 Task: Show available start times in increments of 12 minutes.
Action: Mouse moved to (551, 297)
Screenshot: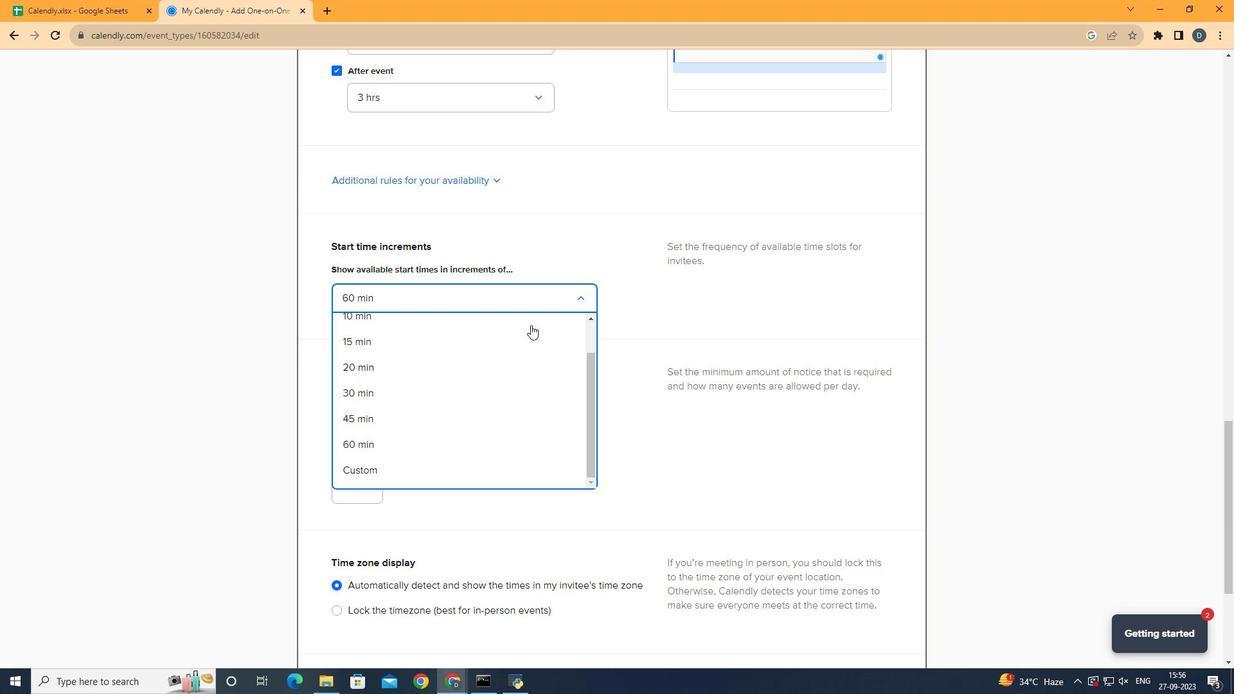 
Action: Mouse pressed left at (551, 297)
Screenshot: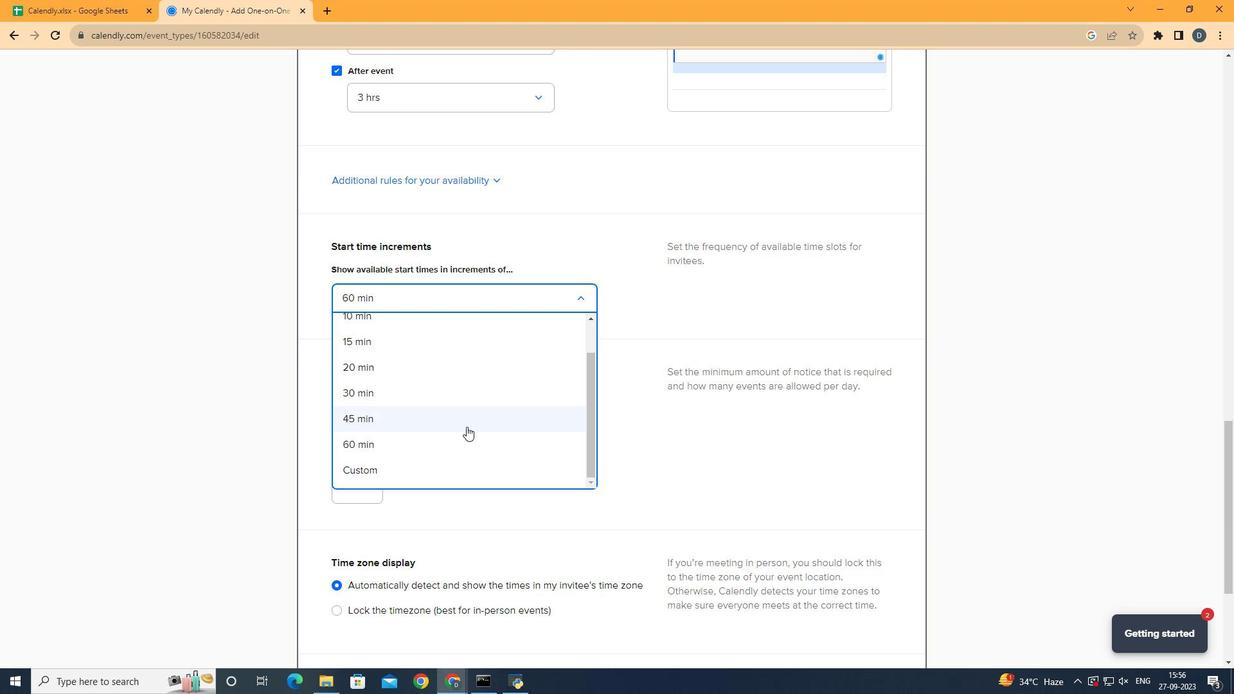 
Action: Mouse moved to (454, 479)
Screenshot: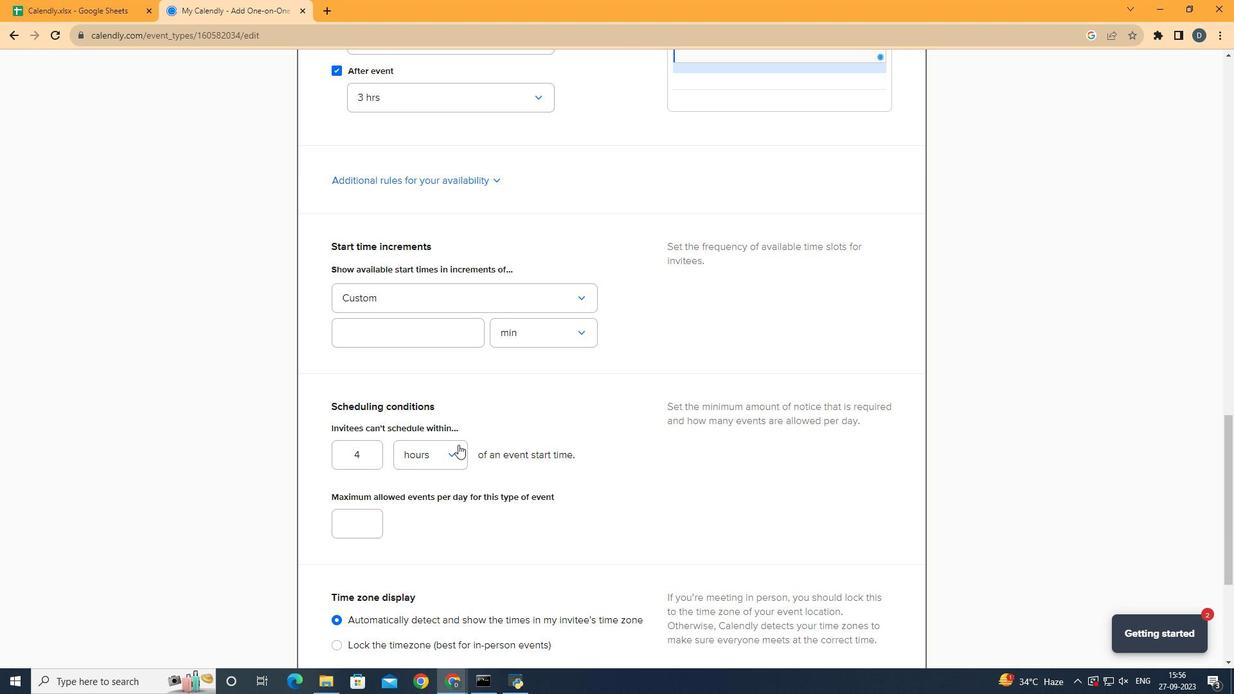 
Action: Mouse pressed left at (454, 479)
Screenshot: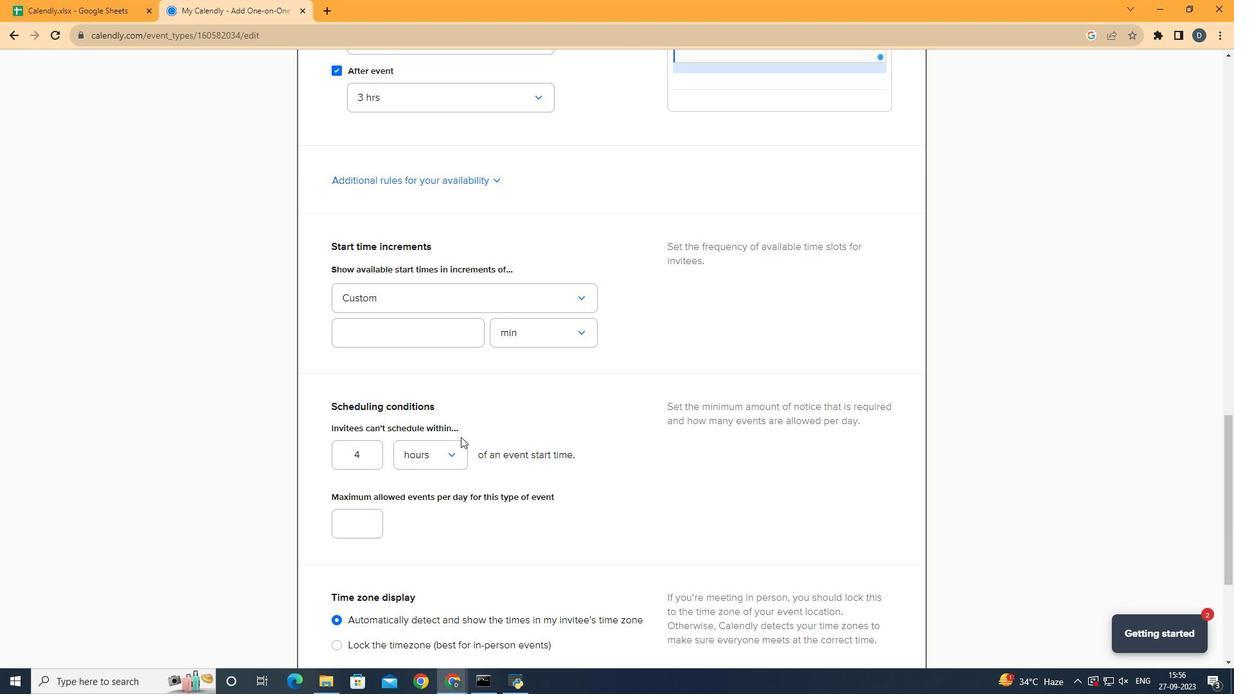 
Action: Mouse moved to (444, 330)
Screenshot: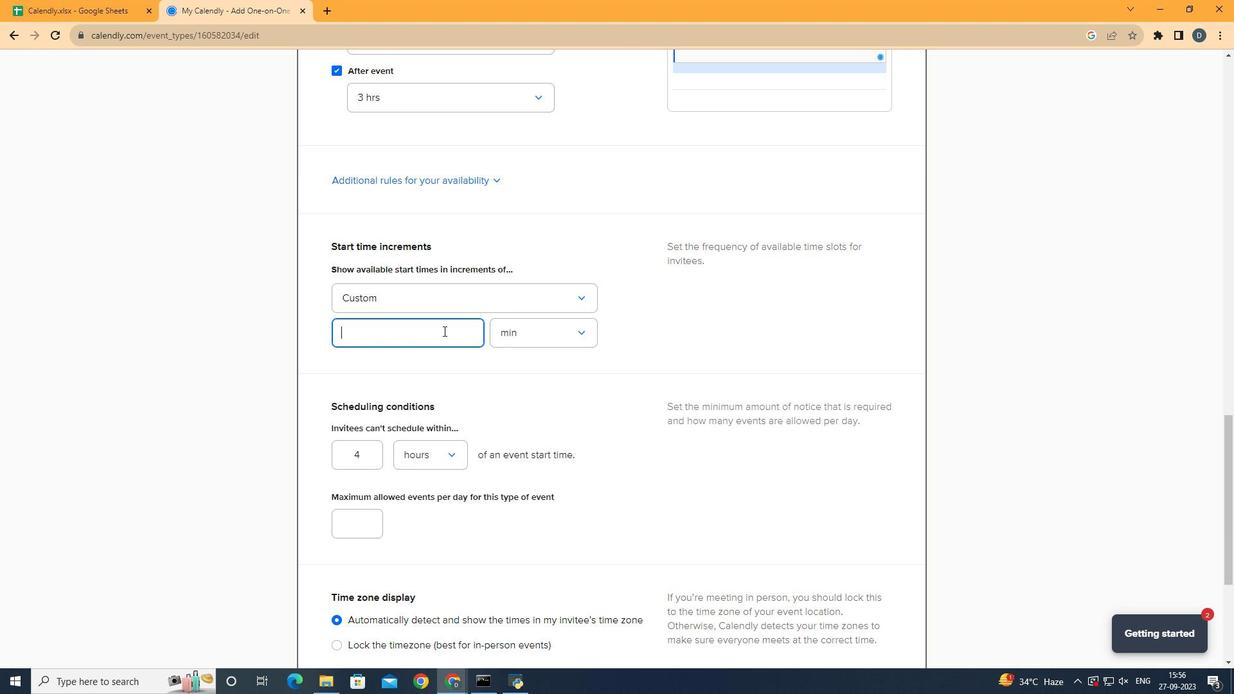 
Action: Mouse pressed left at (444, 330)
Screenshot: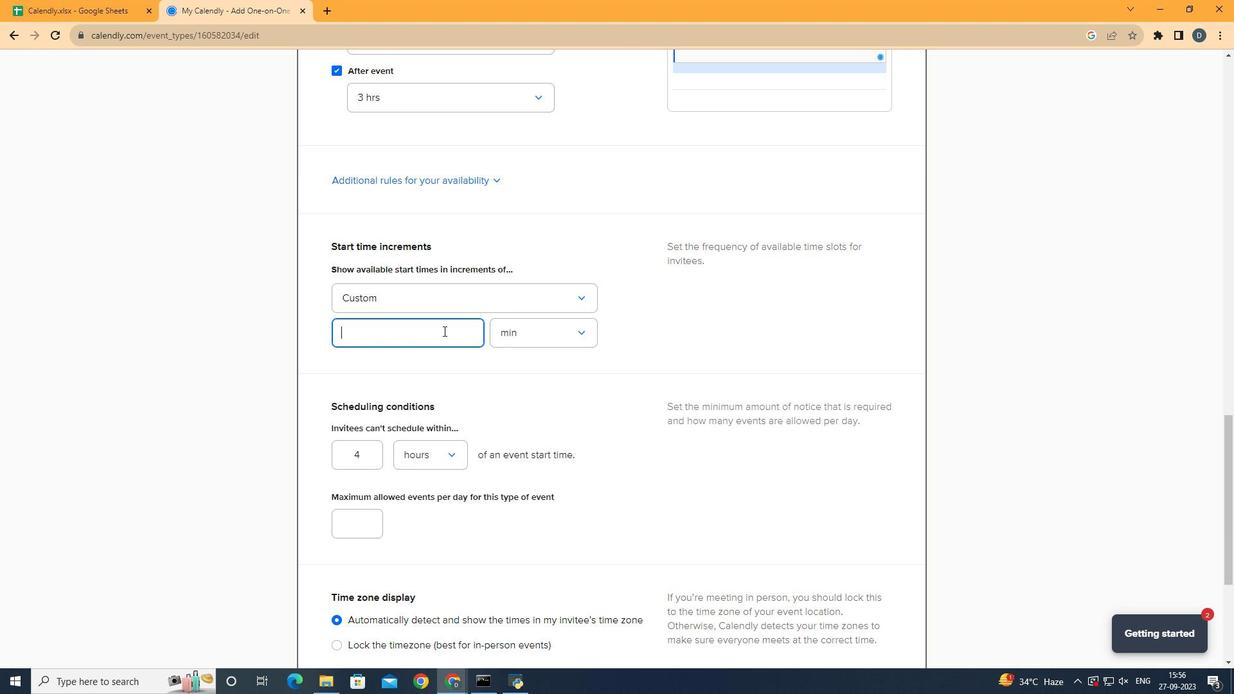 
Action: Mouse moved to (443, 331)
Screenshot: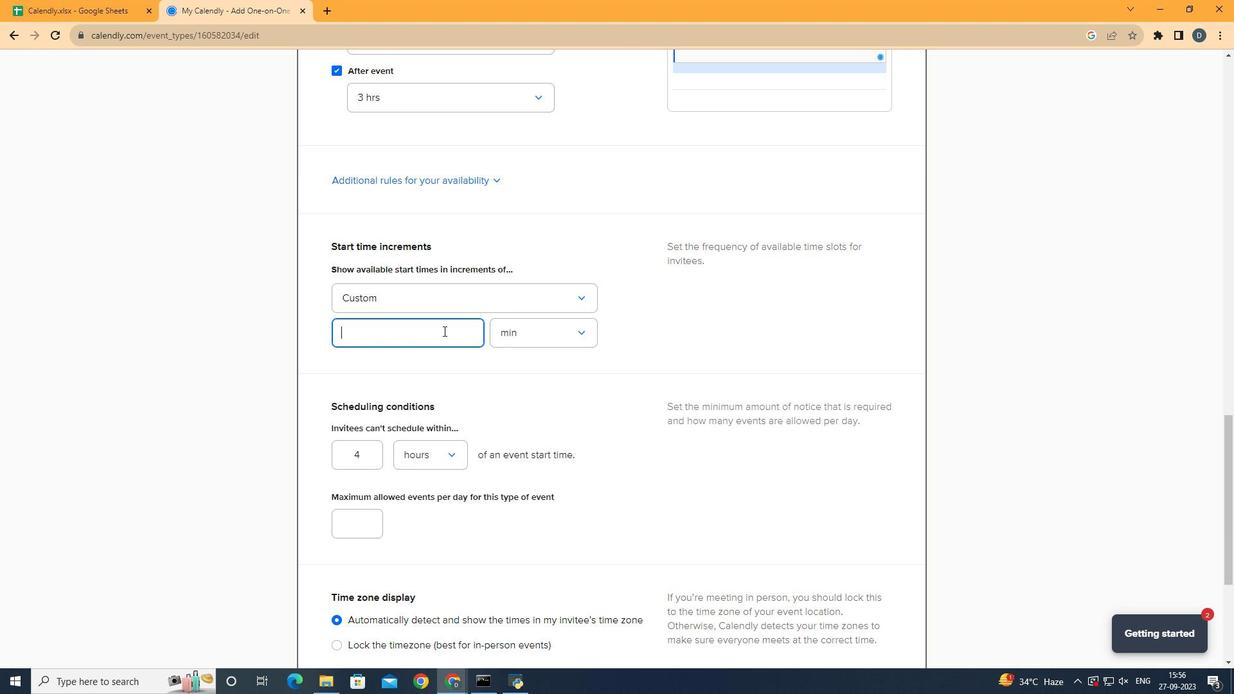 
Action: Key pressed 12
Screenshot: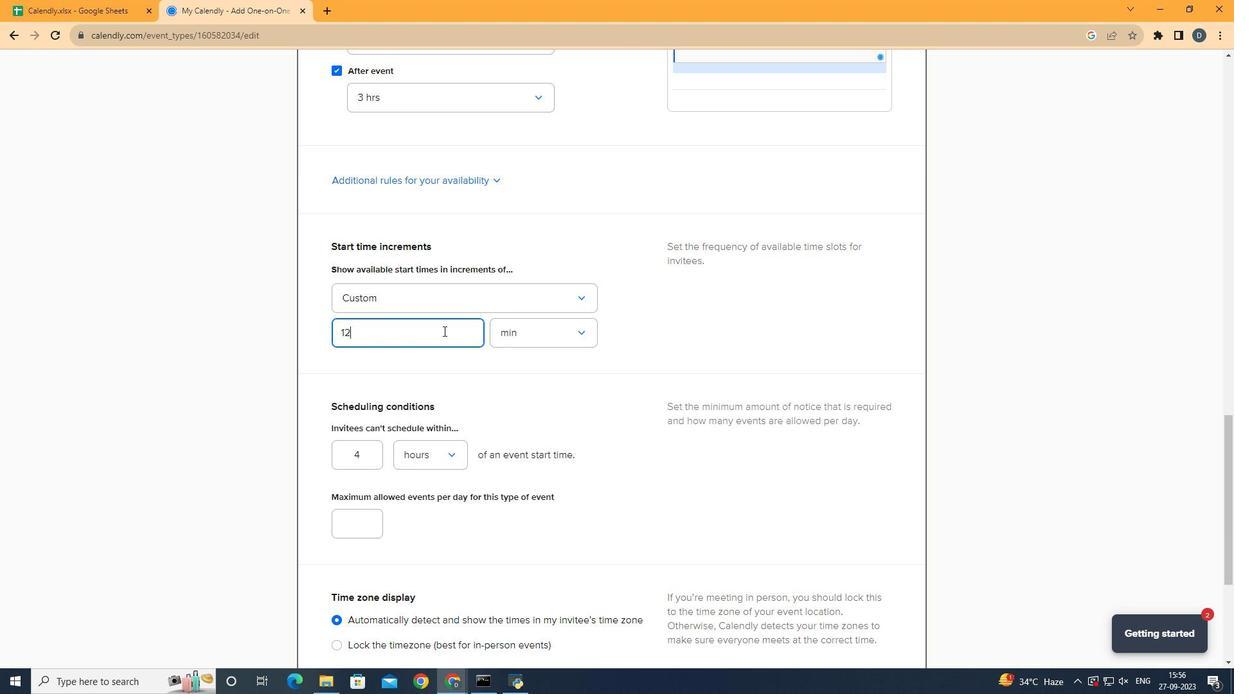 
Action: Mouse moved to (524, 325)
Screenshot: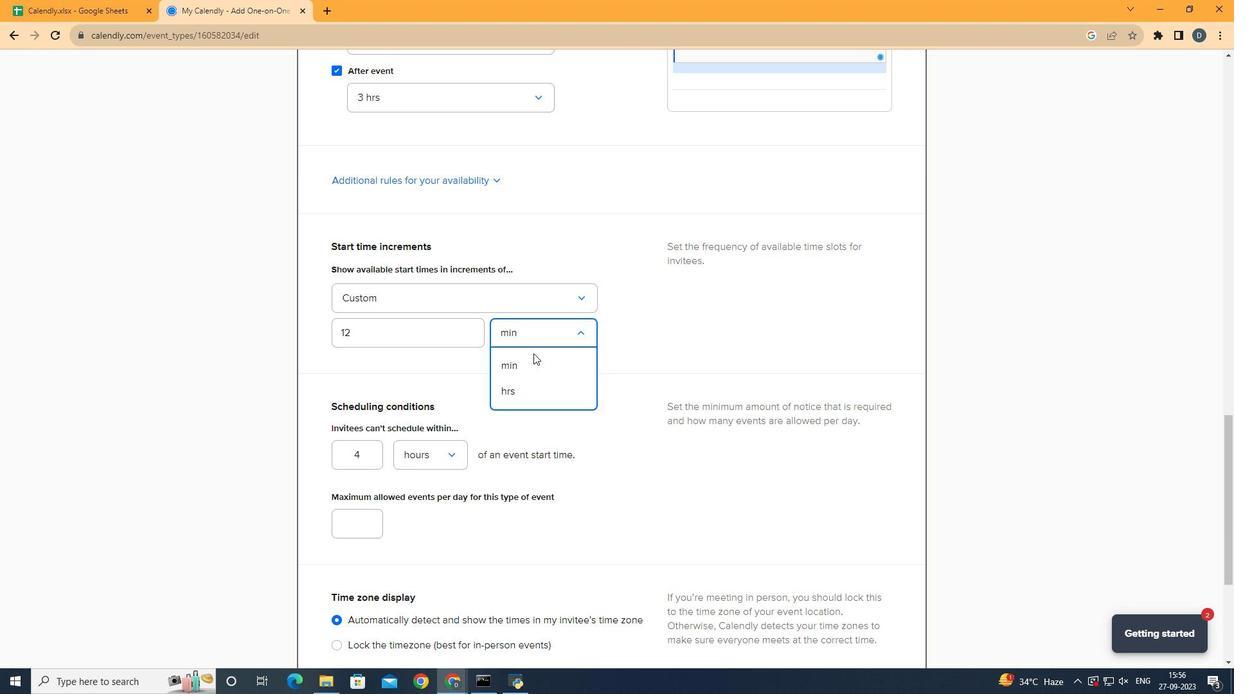 
Action: Mouse pressed left at (524, 325)
Screenshot: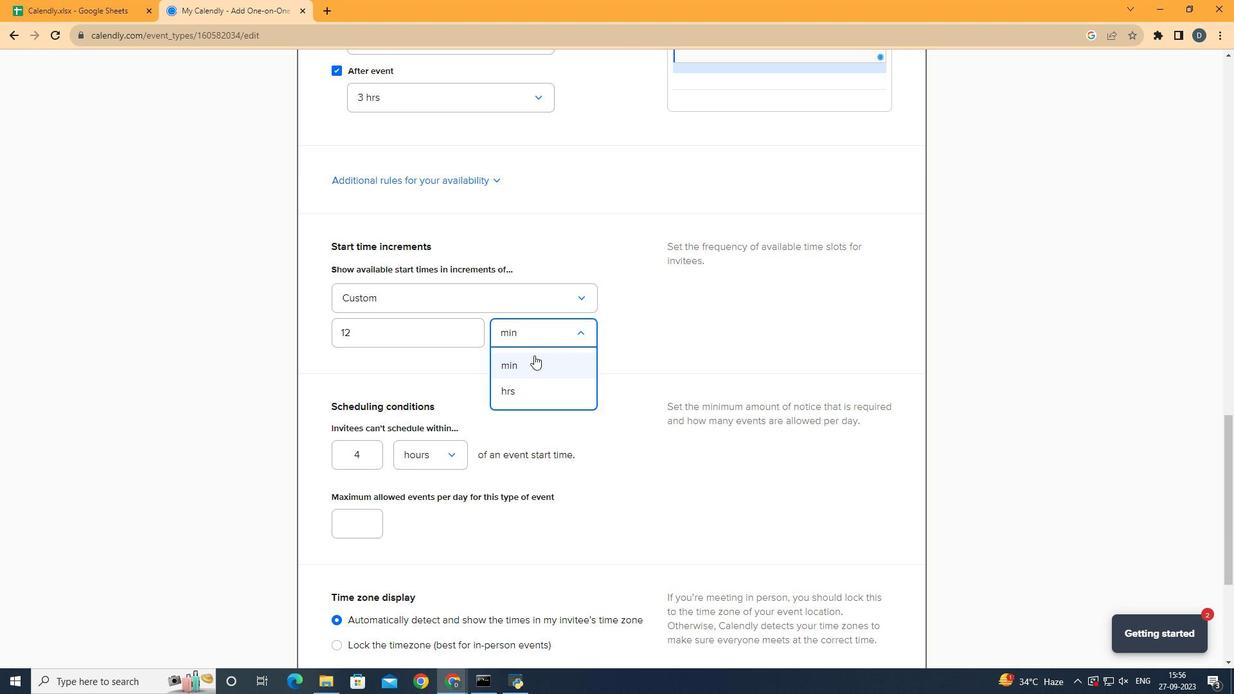
Action: Mouse moved to (535, 361)
Screenshot: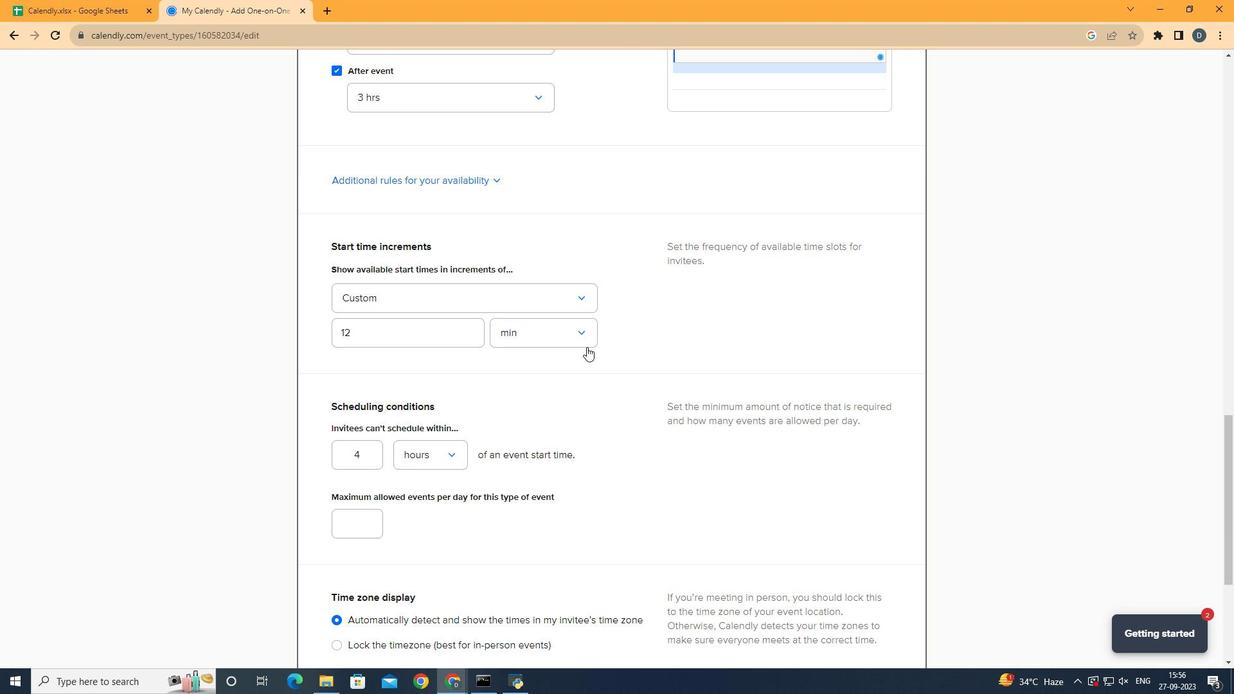
Action: Mouse pressed left at (535, 361)
Screenshot: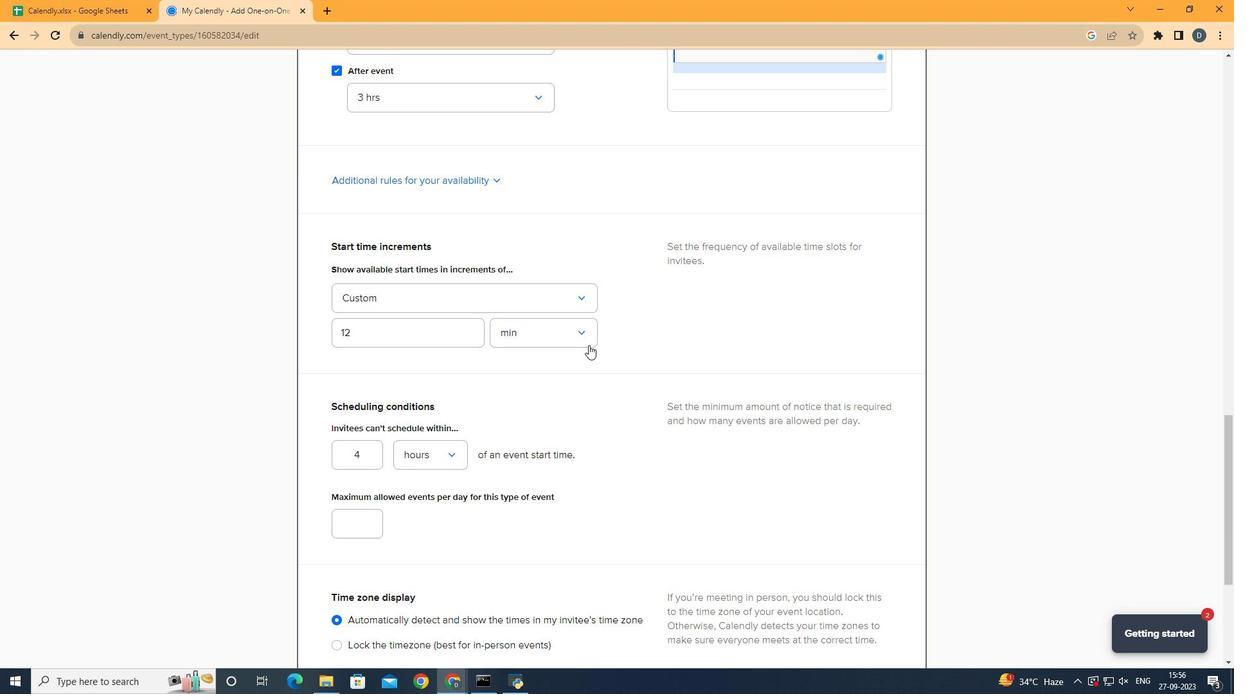 
Action: Mouse moved to (598, 342)
Screenshot: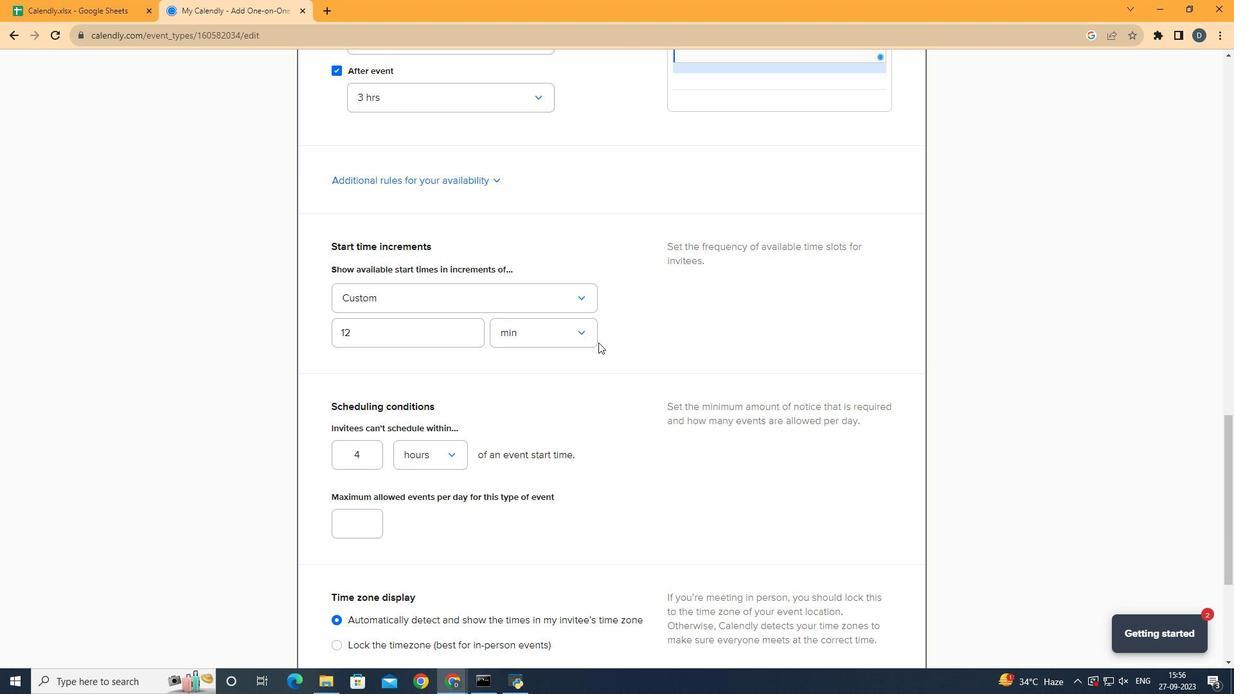 
